 Task: Choose the paper size a4 for printing the document.
Action: Mouse moved to (67, 100)
Screenshot: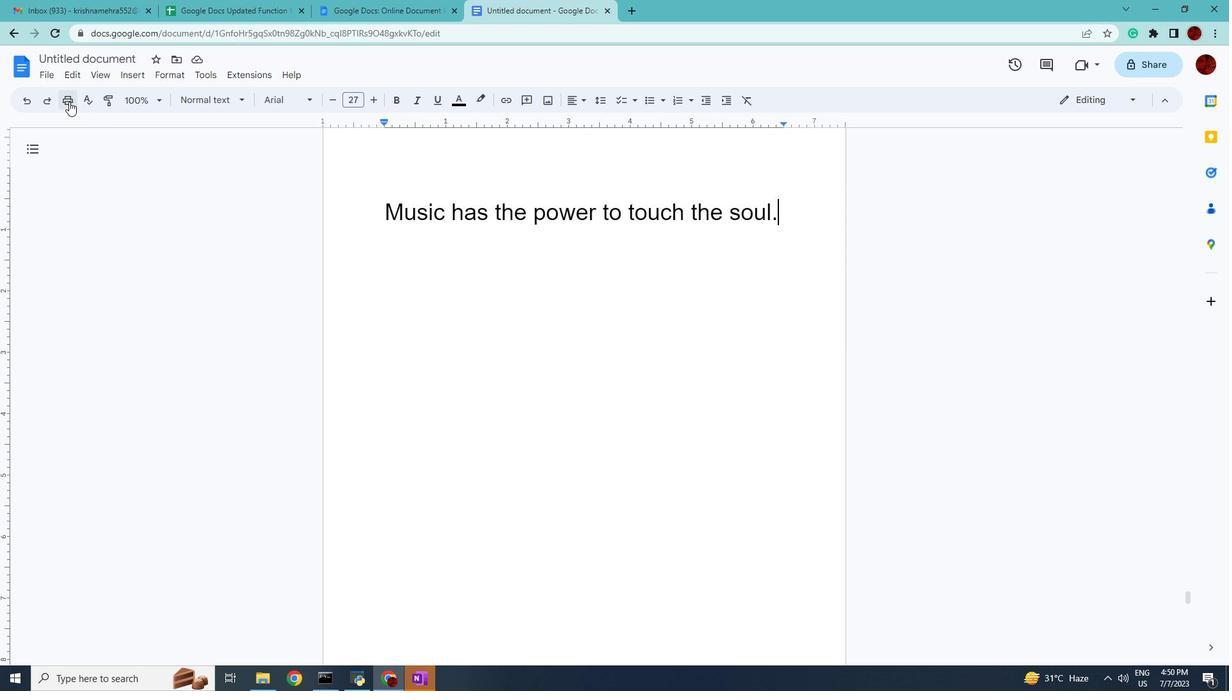 
Action: Mouse pressed left at (67, 100)
Screenshot: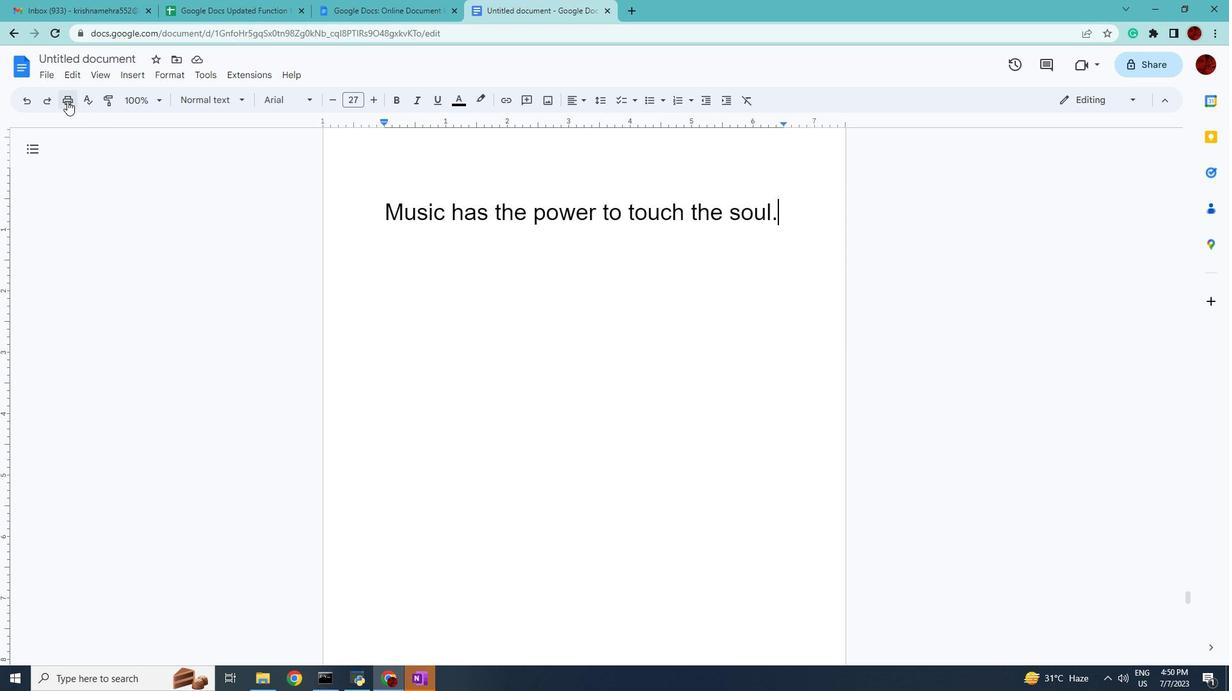 
Action: Mouse moved to (1006, 218)
Screenshot: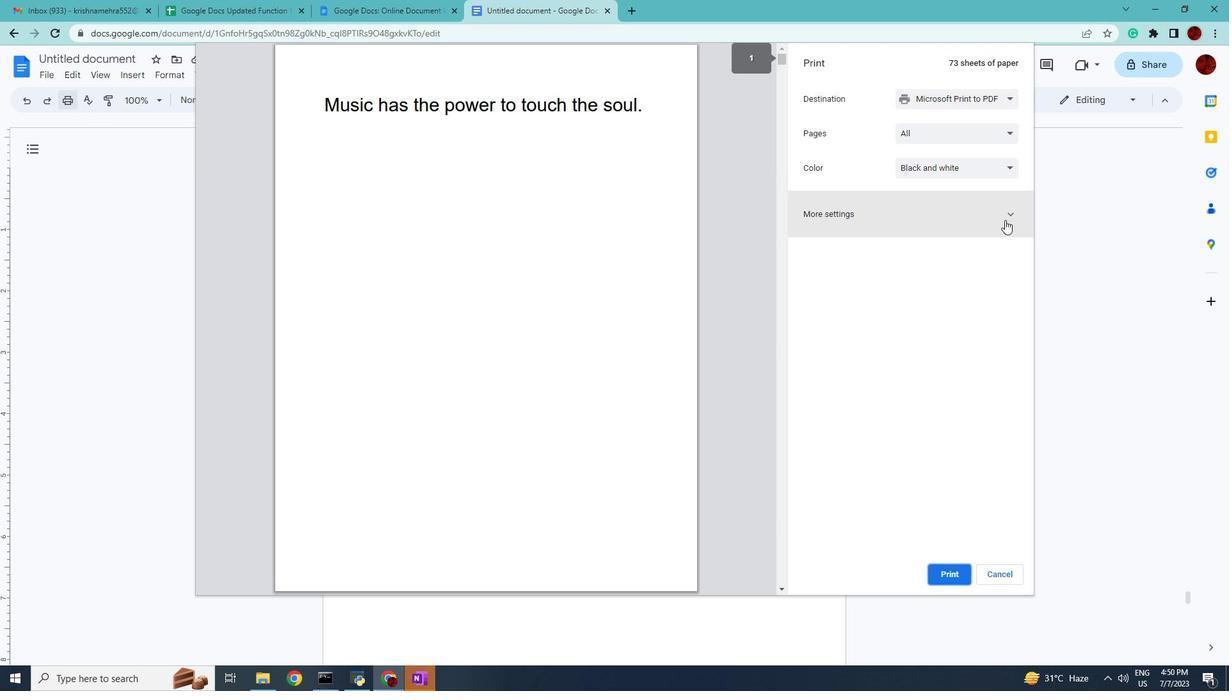 
Action: Mouse pressed left at (1006, 218)
Screenshot: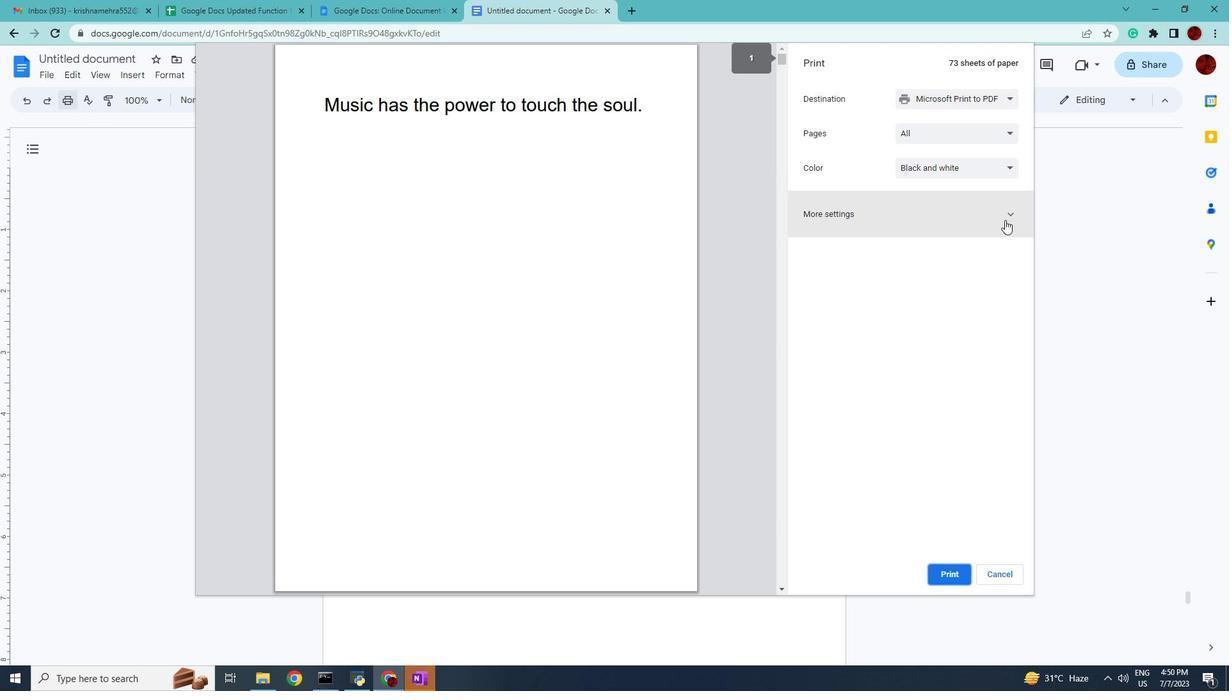 
Action: Mouse moved to (1007, 261)
Screenshot: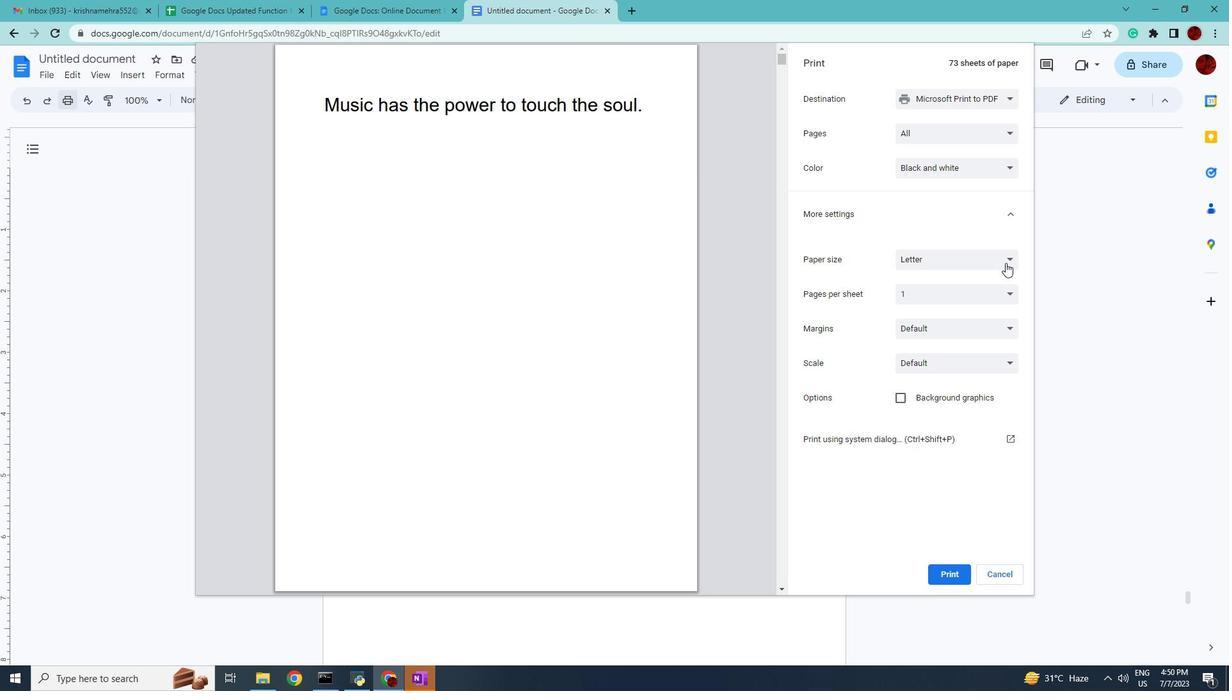 
Action: Mouse pressed left at (1007, 261)
Screenshot: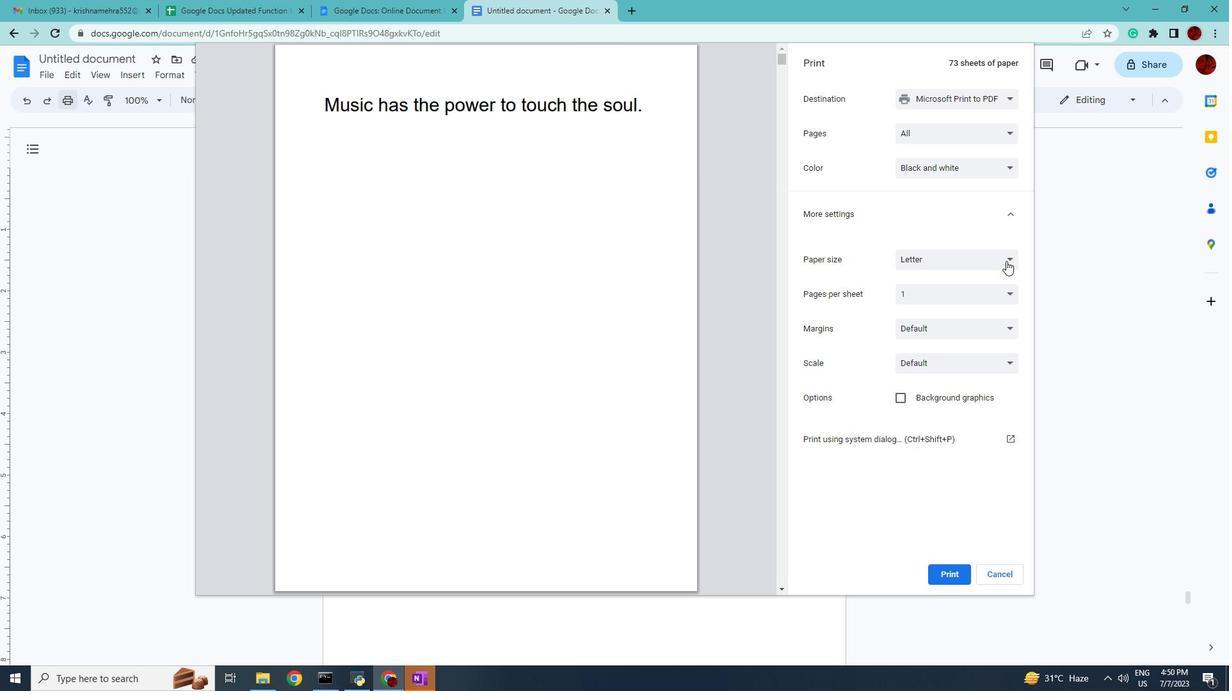 
Action: Mouse moved to (948, 336)
Screenshot: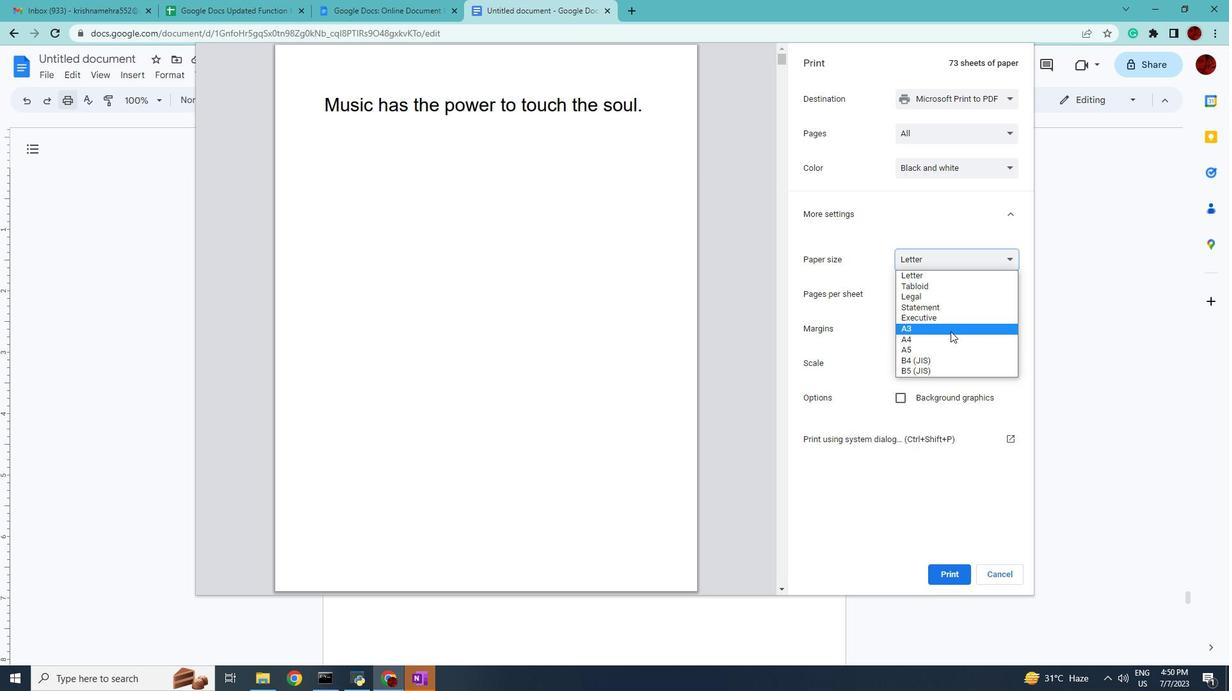 
Action: Mouse pressed left at (948, 336)
Screenshot: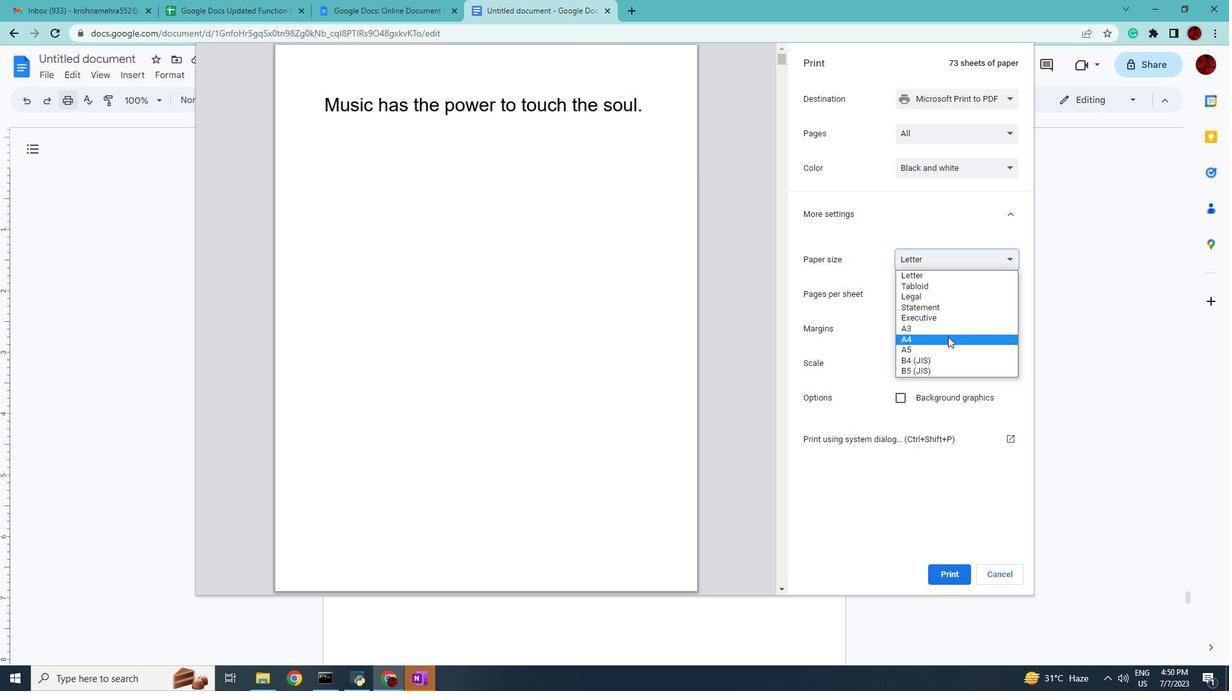 
Action: Mouse moved to (952, 581)
Screenshot: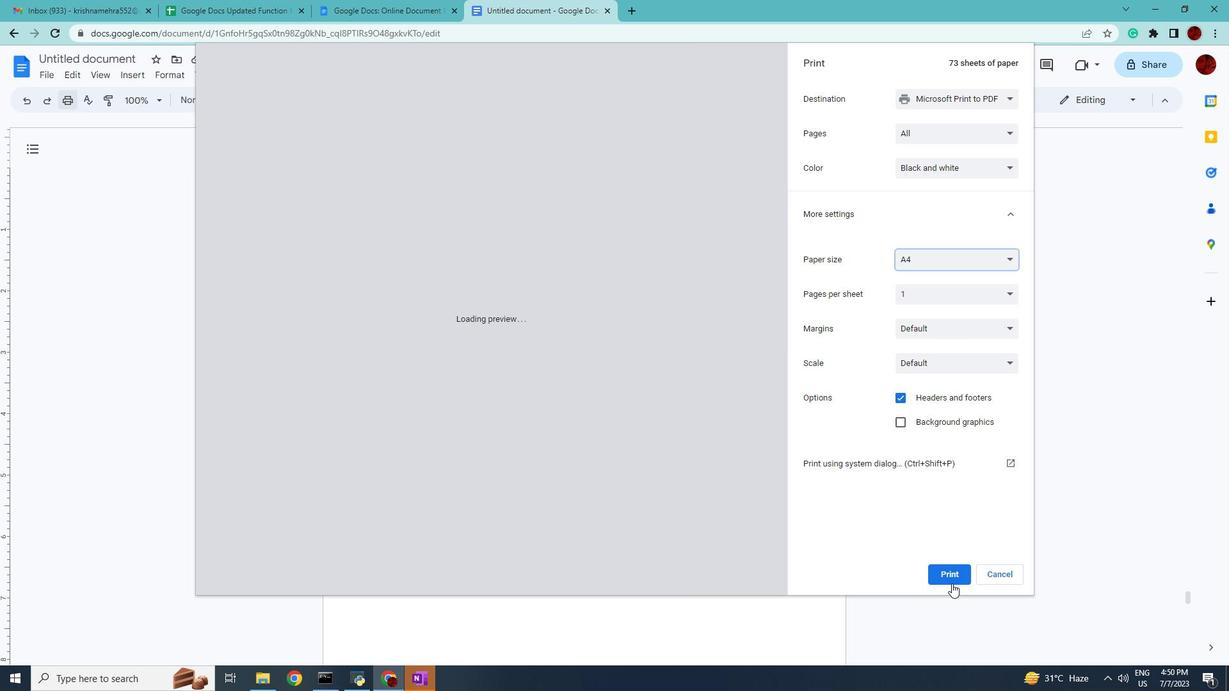 
Action: Mouse pressed left at (952, 581)
Screenshot: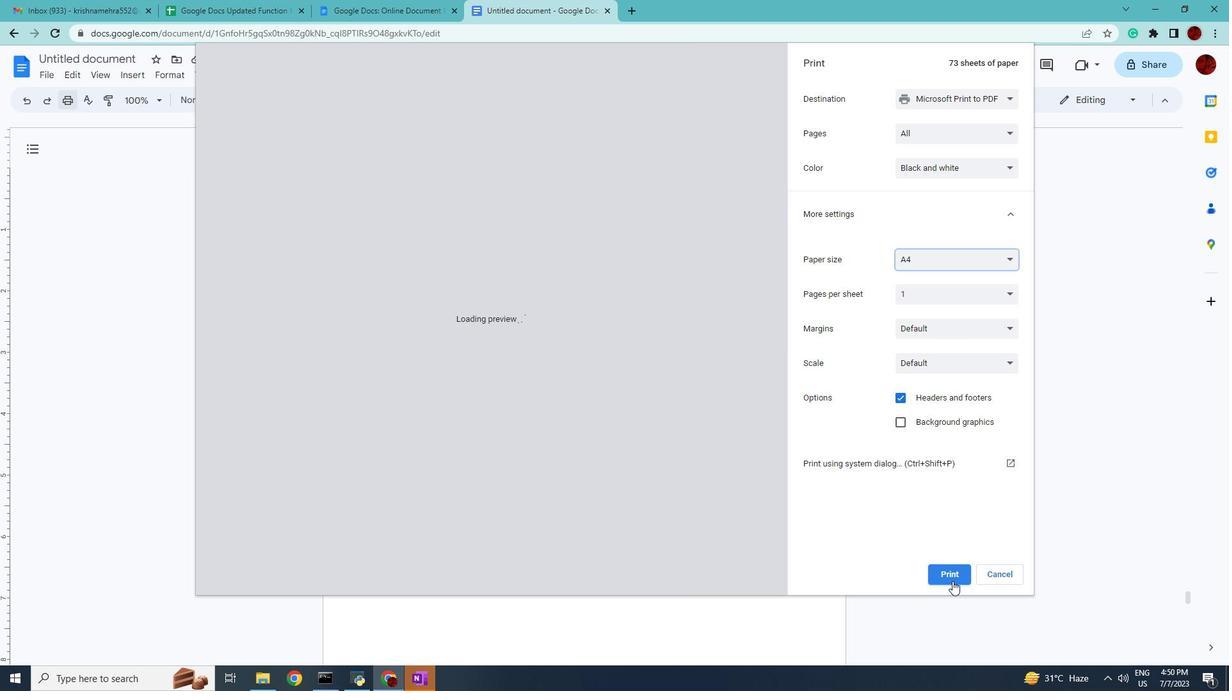 
